 Task: Create a task  Add support for internationalization to the mobile app , assign it to team member softage.6@softage.net in the project Trailblazer and update the status of the task to  Off Track , set the priority of the task to Medium.
Action: Mouse moved to (23, 49)
Screenshot: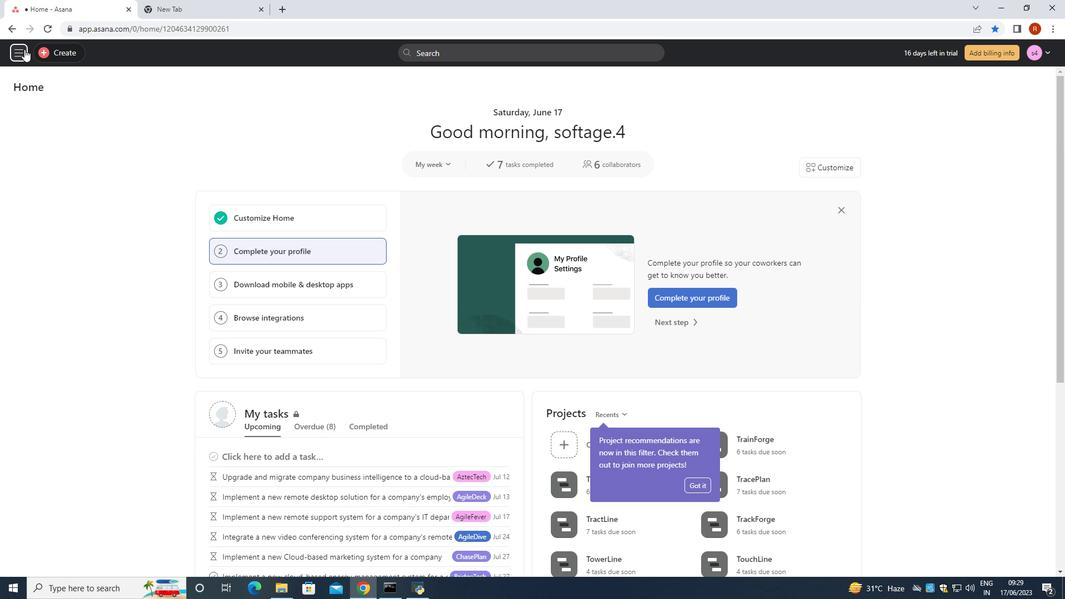 
Action: Mouse pressed left at (23, 49)
Screenshot: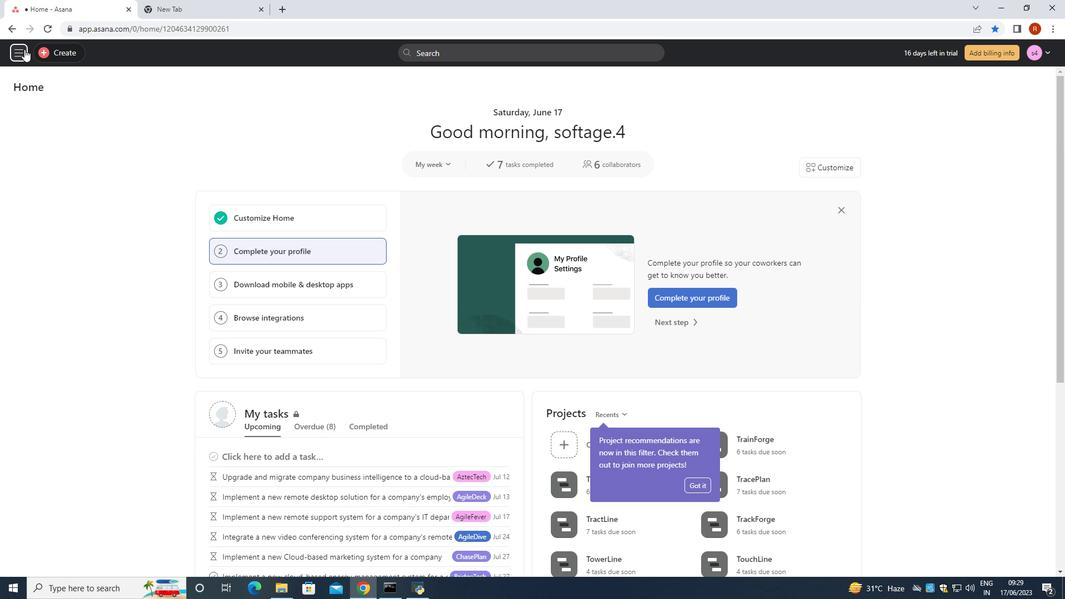 
Action: Mouse moved to (60, 398)
Screenshot: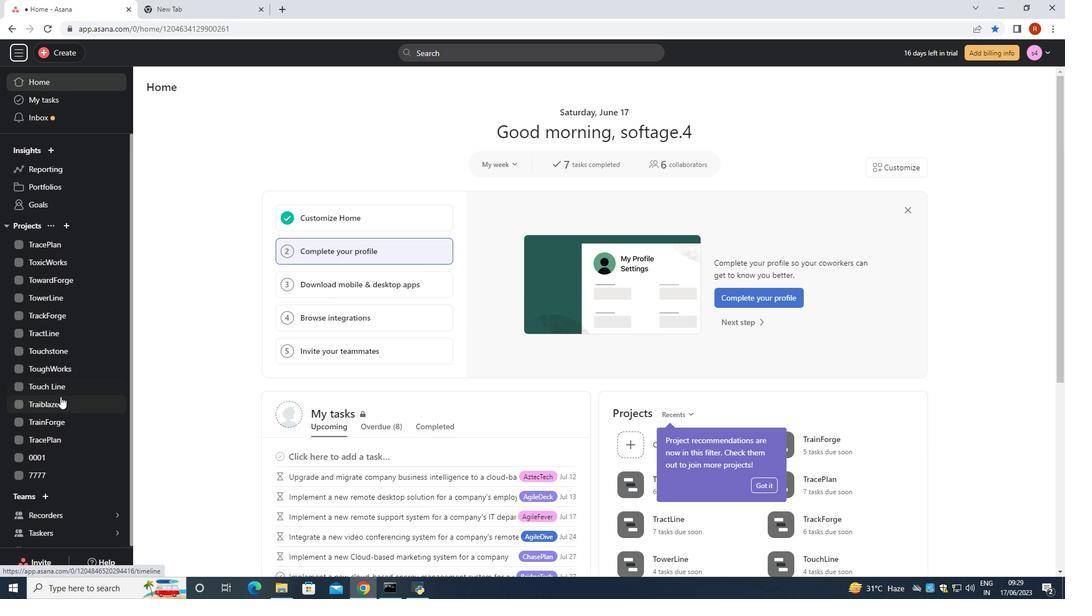 
Action: Mouse pressed left at (60, 398)
Screenshot: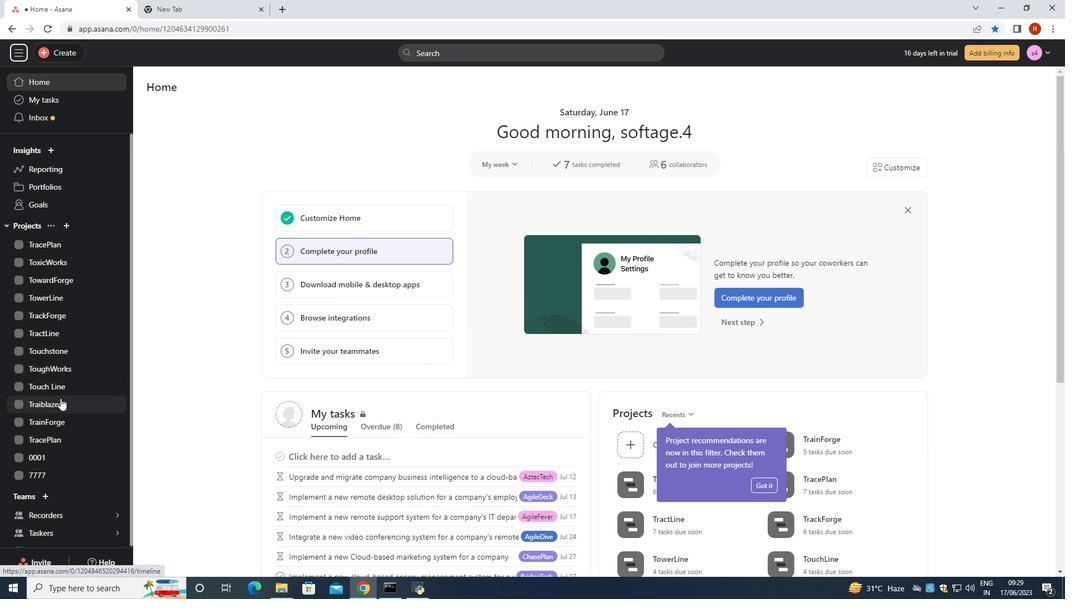 
Action: Mouse moved to (177, 143)
Screenshot: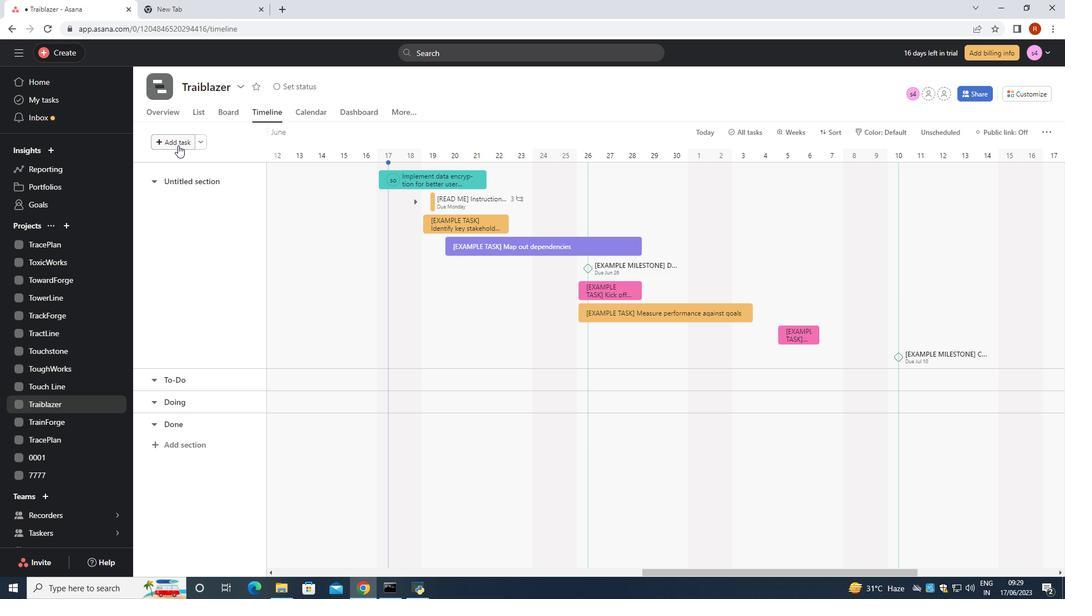 
Action: Mouse pressed left at (177, 143)
Screenshot: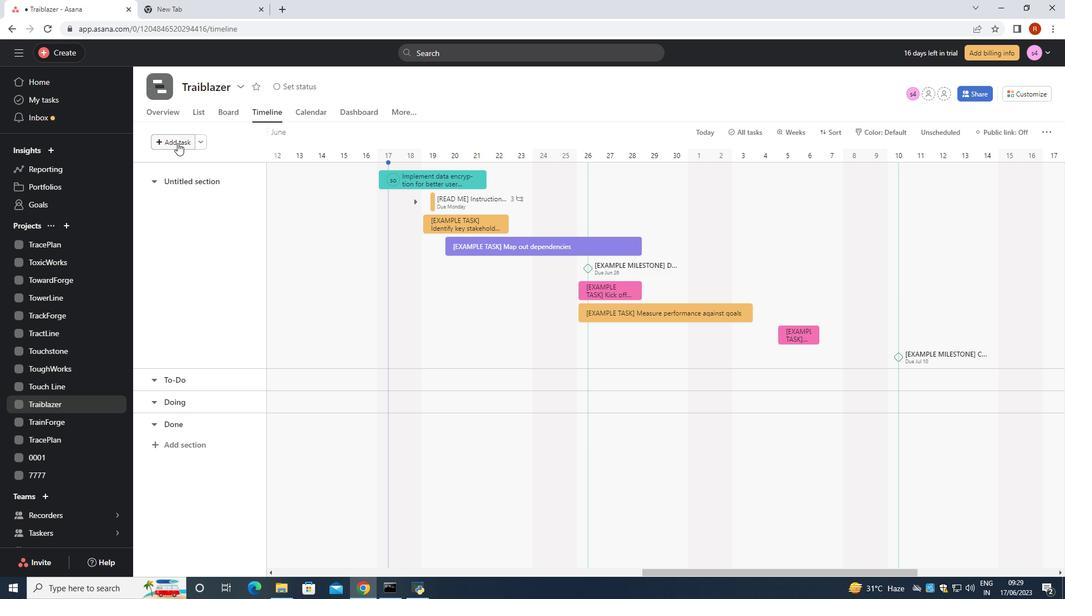 
Action: Key pressed <Key.shift><Key.shift><Key.shift>Add<Key.space>support<Key.space>for<Key.space>intr<Key.backspace>ernationlization<Key.space>to<Key.space>the<Key.space><Key.left><Key.left><Key.left><Key.left><Key.left><Key.left><Key.left><Key.left><Key.left><Key.left><Key.left><Key.left><Key.left><Key.left><Key.left><Key.left><Key.left><Key.left><Key.left><Key.left><Key.left><Key.right><Key.right><Key.right><Key.right><Key.right>a<Key.right><Key.right><Key.right><Key.right><Key.right><Key.right><Key.right><Key.right><Key.right><Key.right><Key.right><Key.right><Key.right><Key.right><Key.right><Key.right><Key.right><Key.right><Key.right><Key.right><Key.right><Key.right><Key.right><Key.right>mobile<Key.space>app<Key.enter>
Screenshot: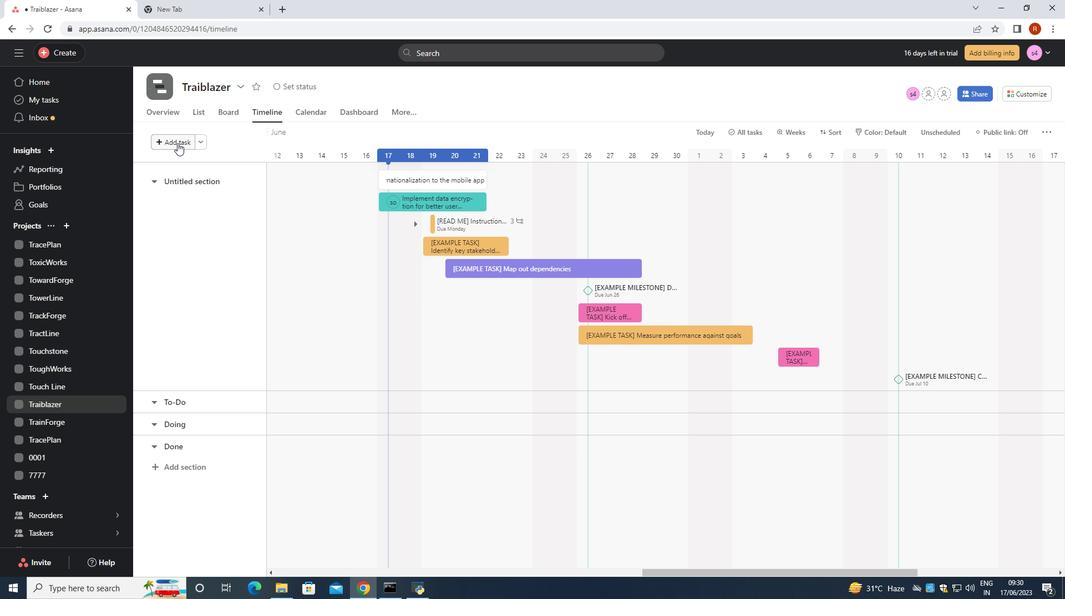 
Action: Mouse moved to (432, 180)
Screenshot: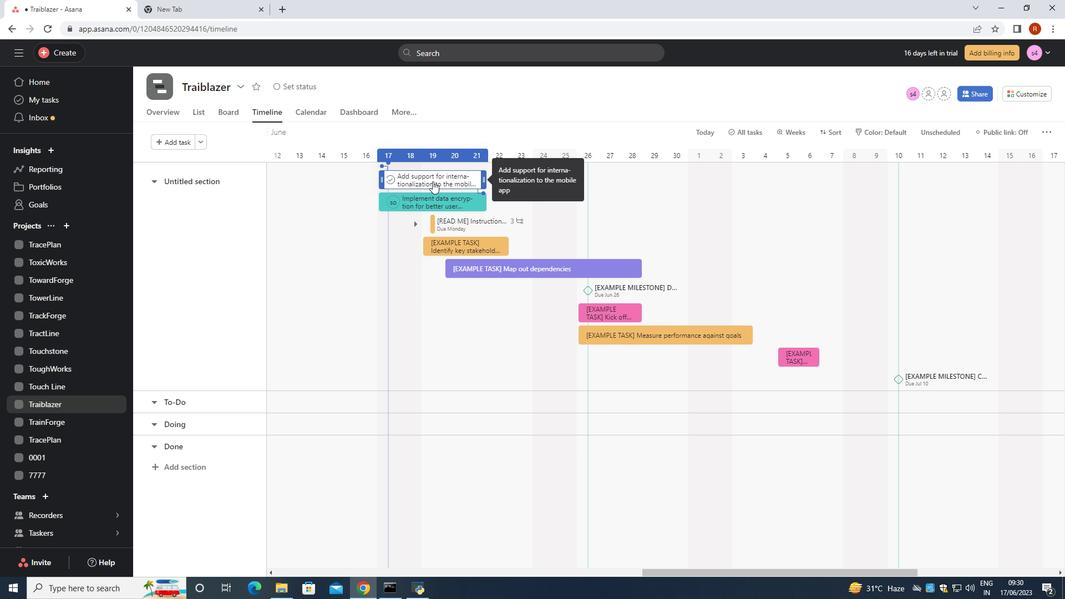 
Action: Mouse pressed left at (432, 180)
Screenshot: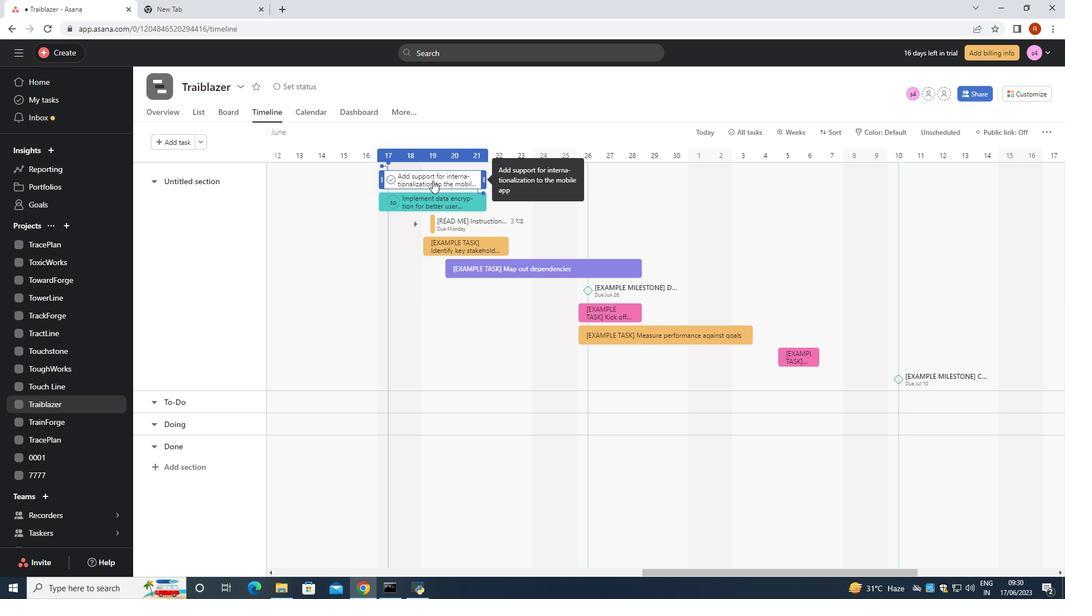 
Action: Mouse moved to (789, 200)
Screenshot: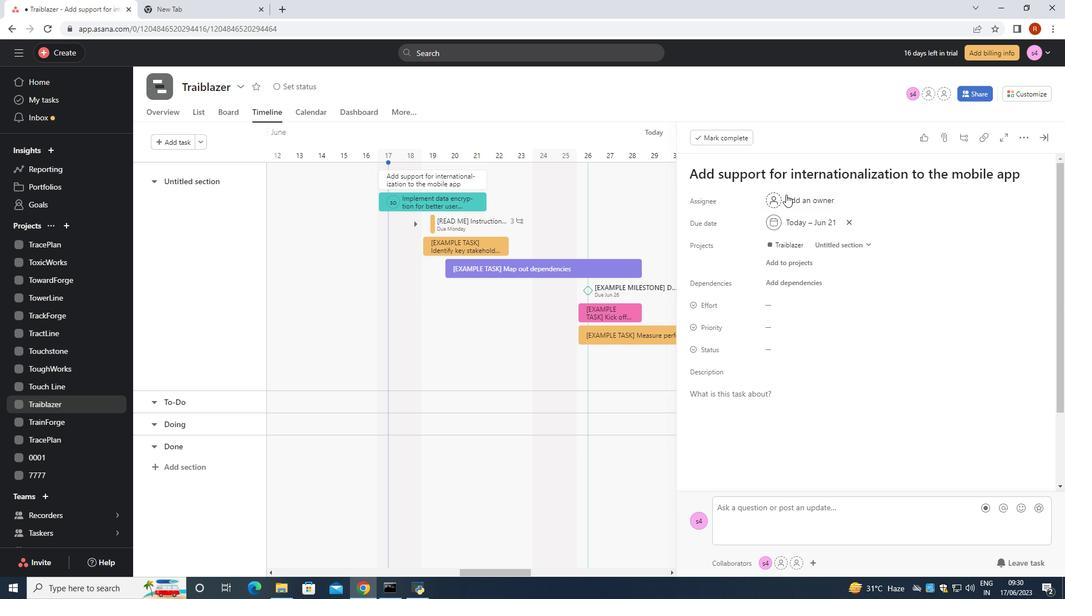 
Action: Mouse pressed left at (789, 200)
Screenshot: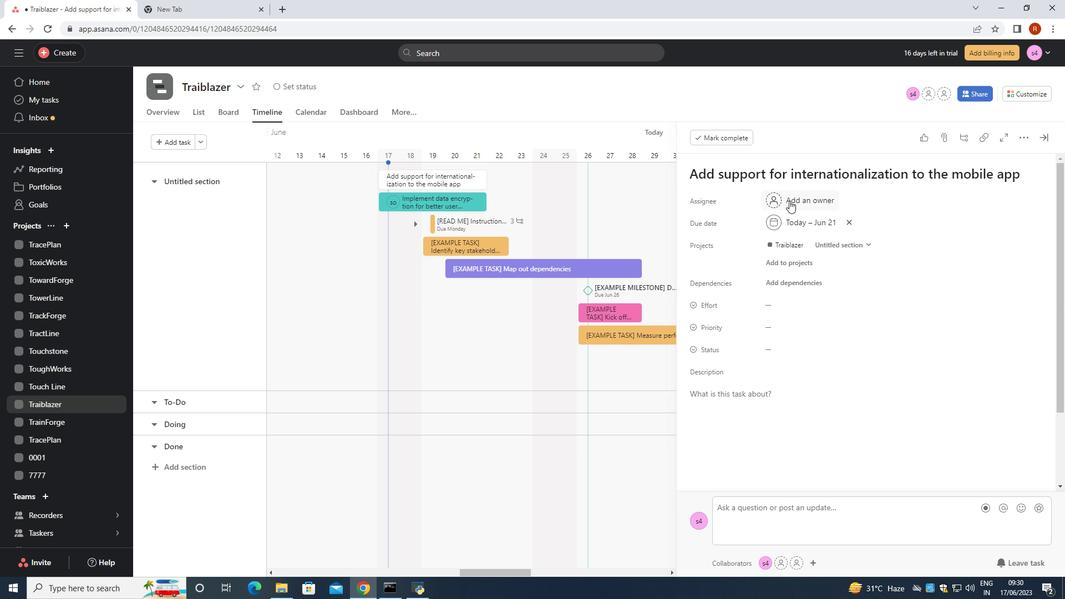 
Action: Mouse moved to (789, 201)
Screenshot: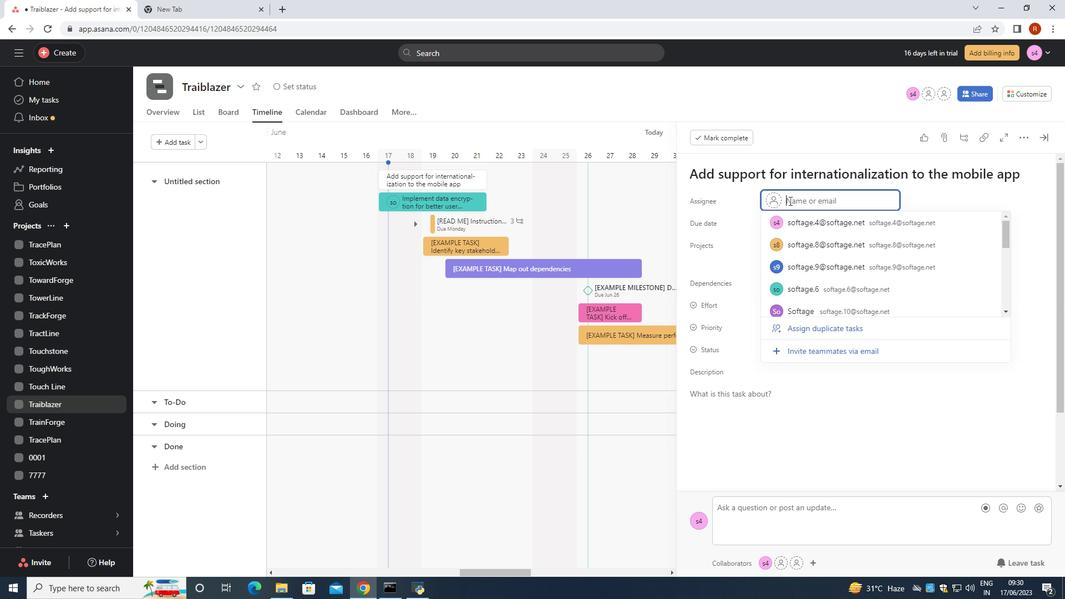 
Action: Key pressed <Key.shift>Softah<Key.backspace>ge.6<Key.shift>@softage.net
Screenshot: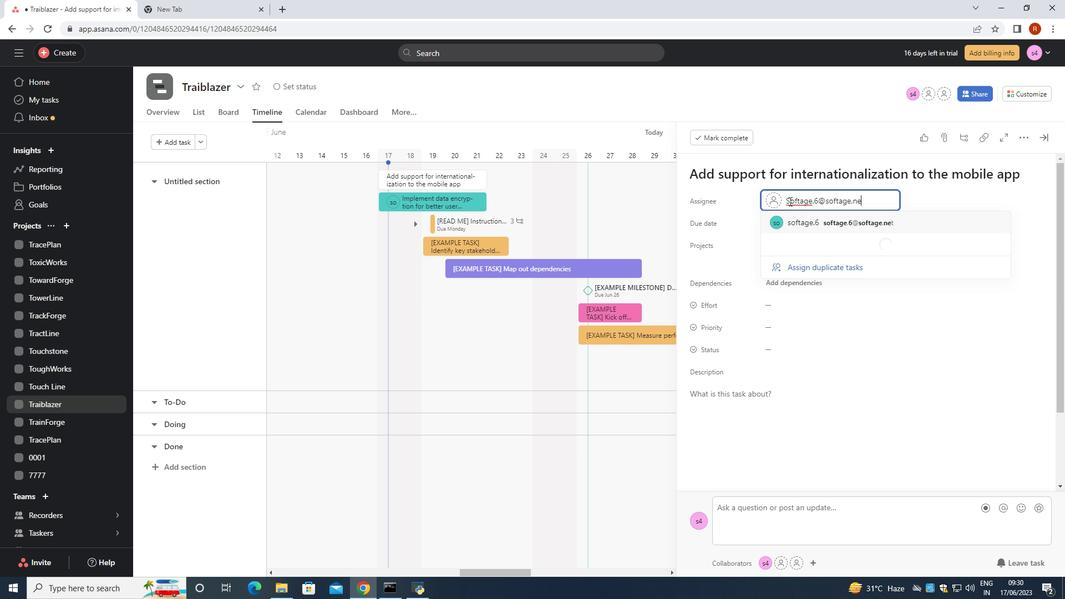 
Action: Mouse moved to (862, 219)
Screenshot: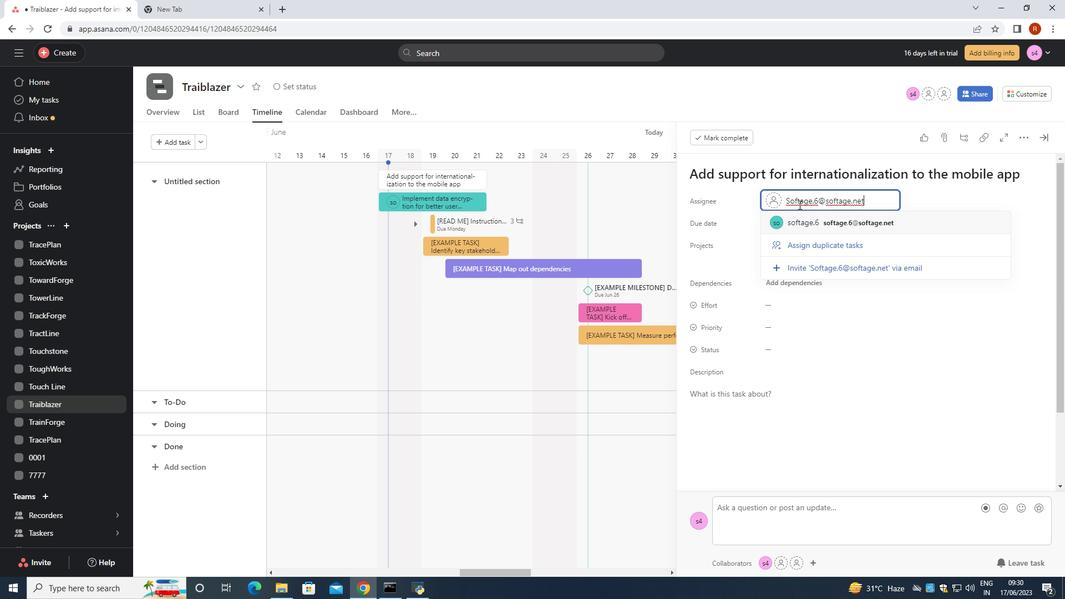 
Action: Mouse pressed left at (862, 219)
Screenshot: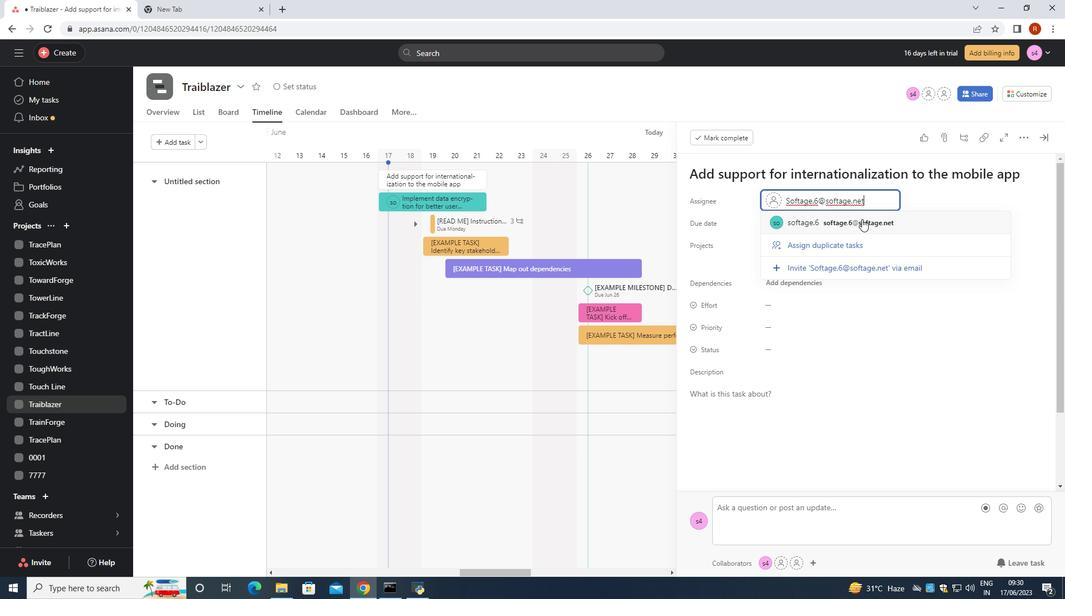 
Action: Mouse moved to (769, 350)
Screenshot: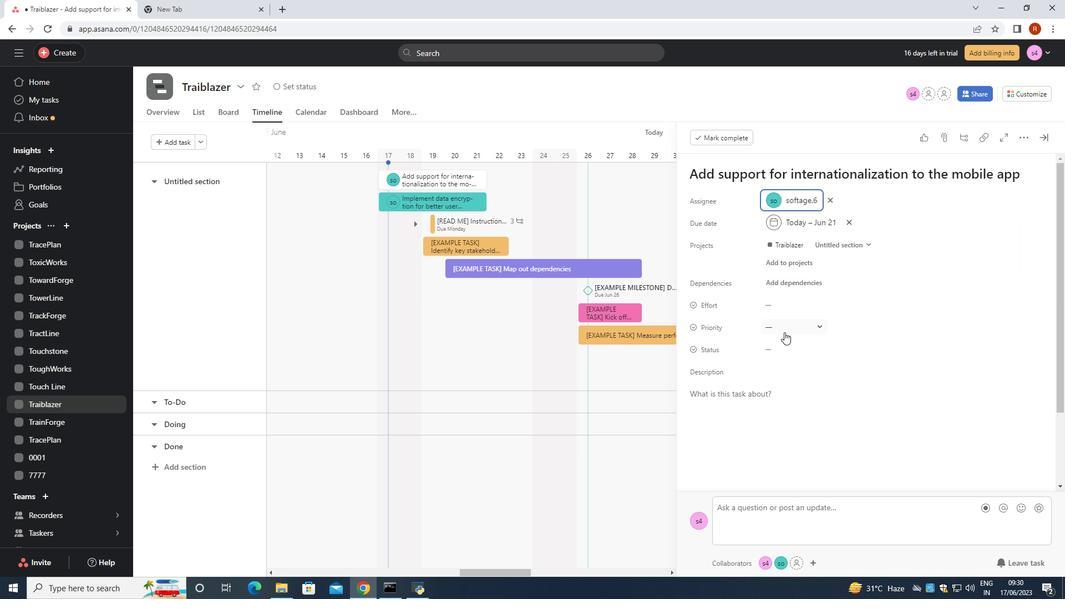 
Action: Mouse pressed left at (769, 350)
Screenshot: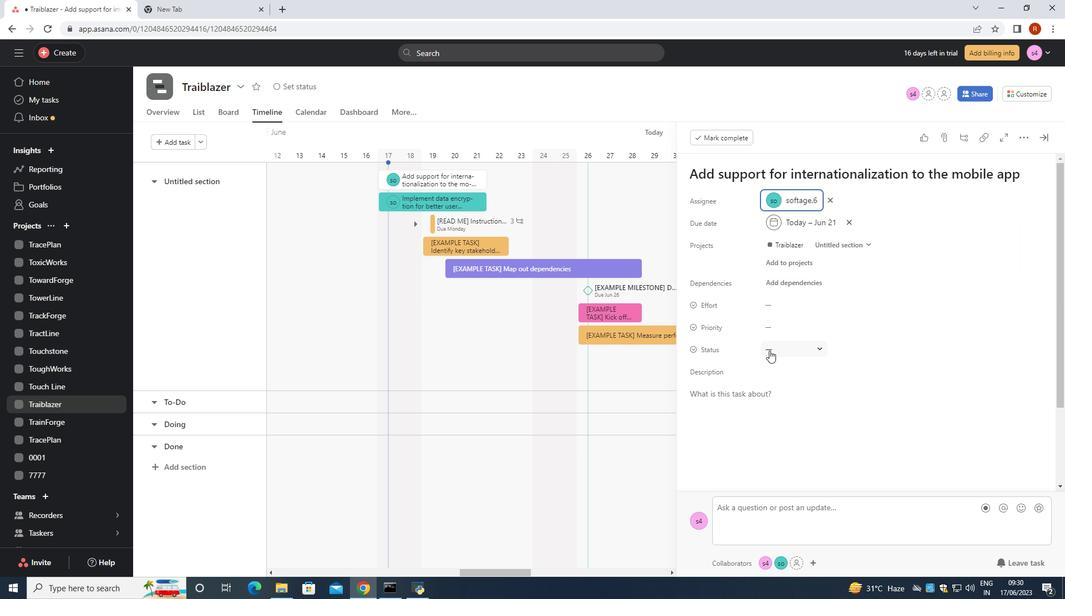 
Action: Mouse moved to (804, 432)
Screenshot: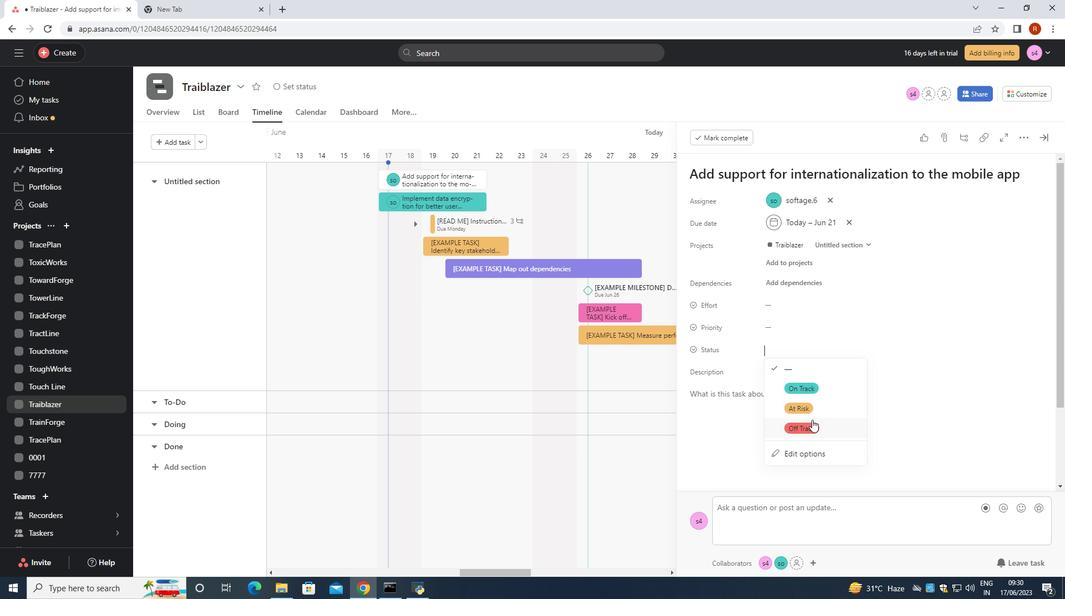 
Action: Mouse pressed left at (804, 432)
Screenshot: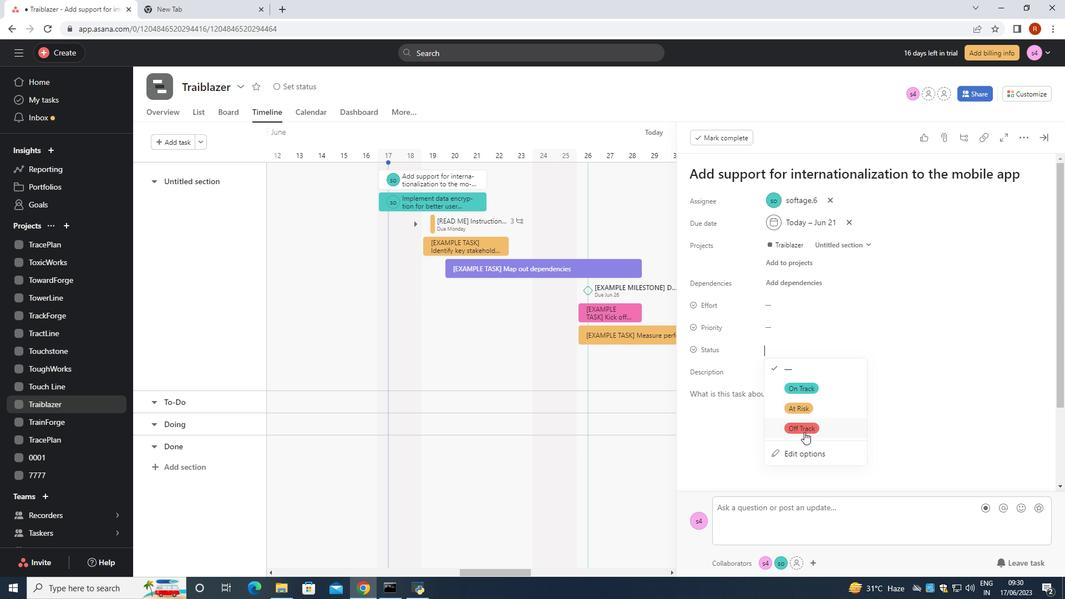 
Action: Mouse moved to (785, 330)
Screenshot: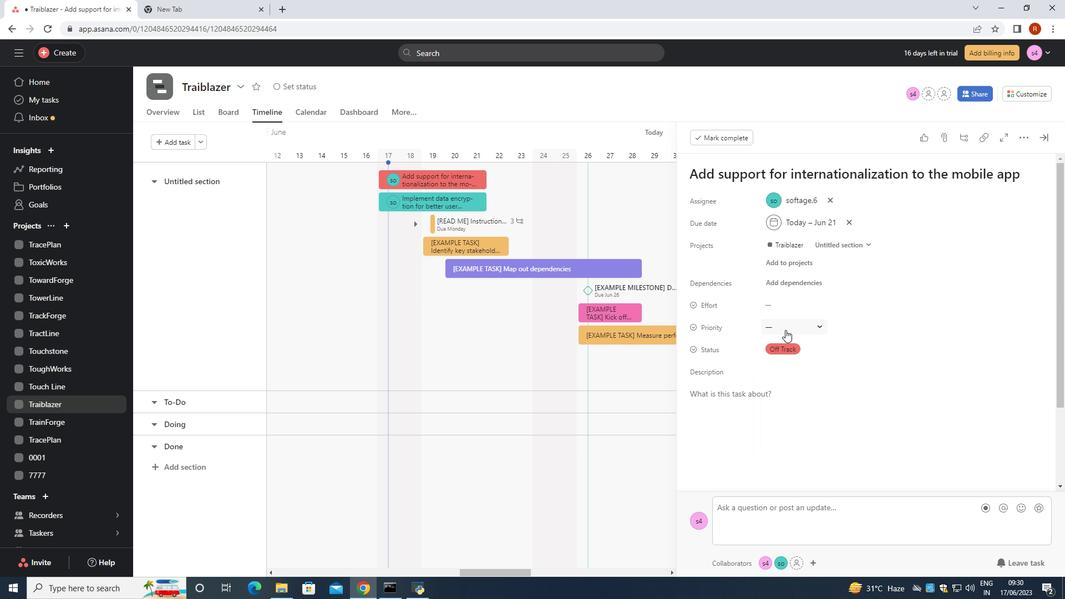 
Action: Mouse pressed left at (785, 330)
Screenshot: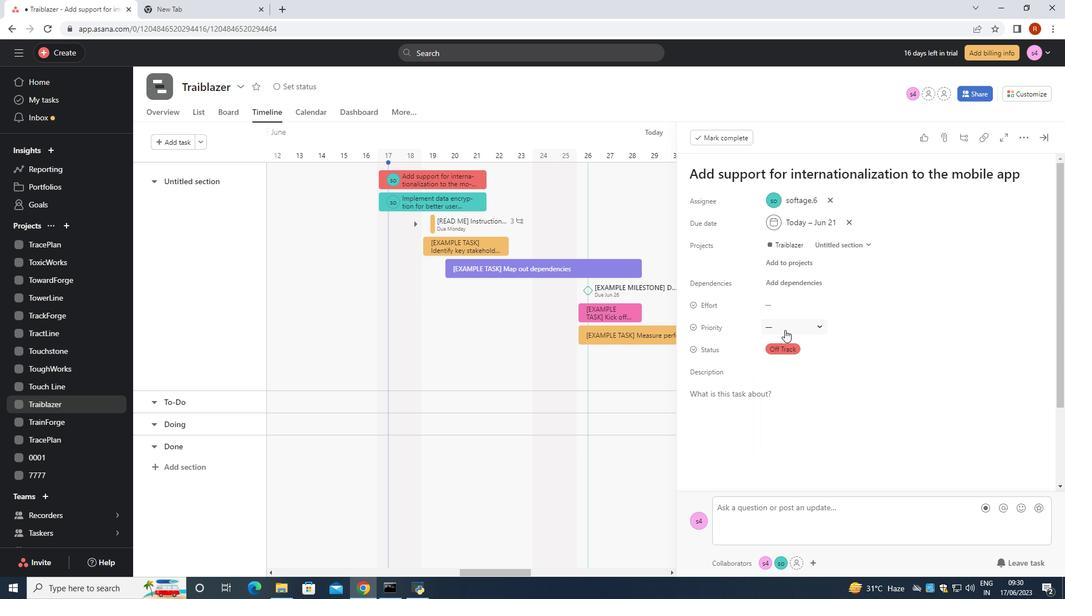 
Action: Mouse moved to (798, 386)
Screenshot: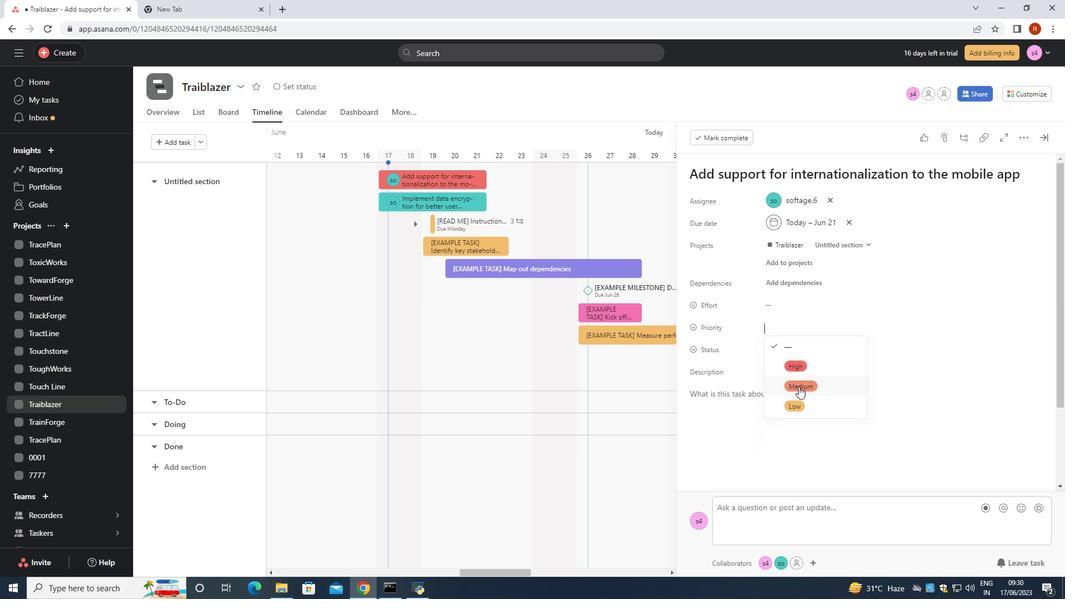 
Action: Mouse pressed left at (798, 386)
Screenshot: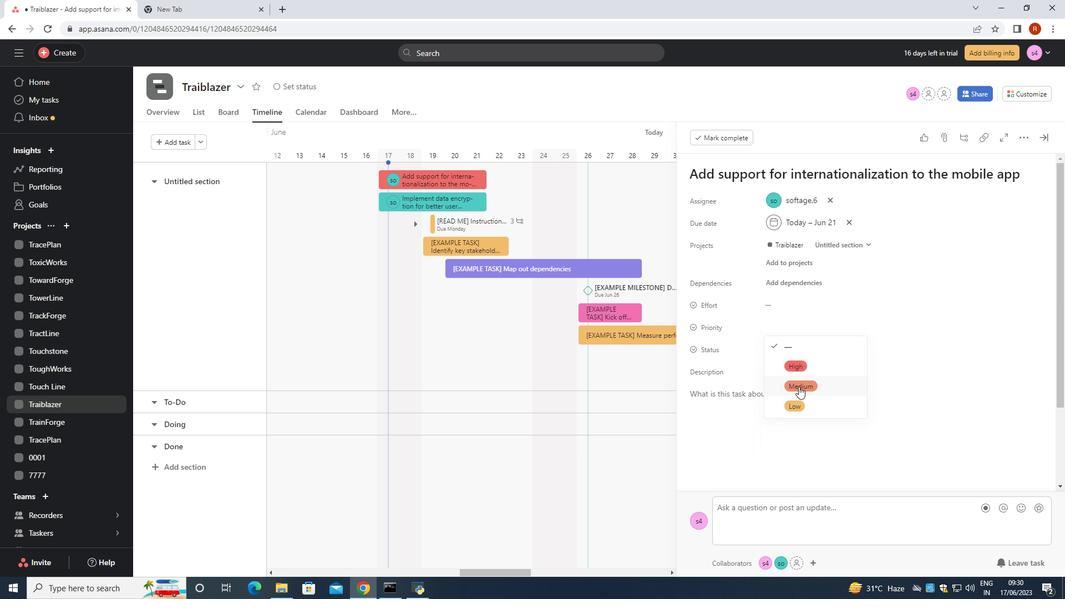 
Action: Mouse moved to (1039, 142)
Screenshot: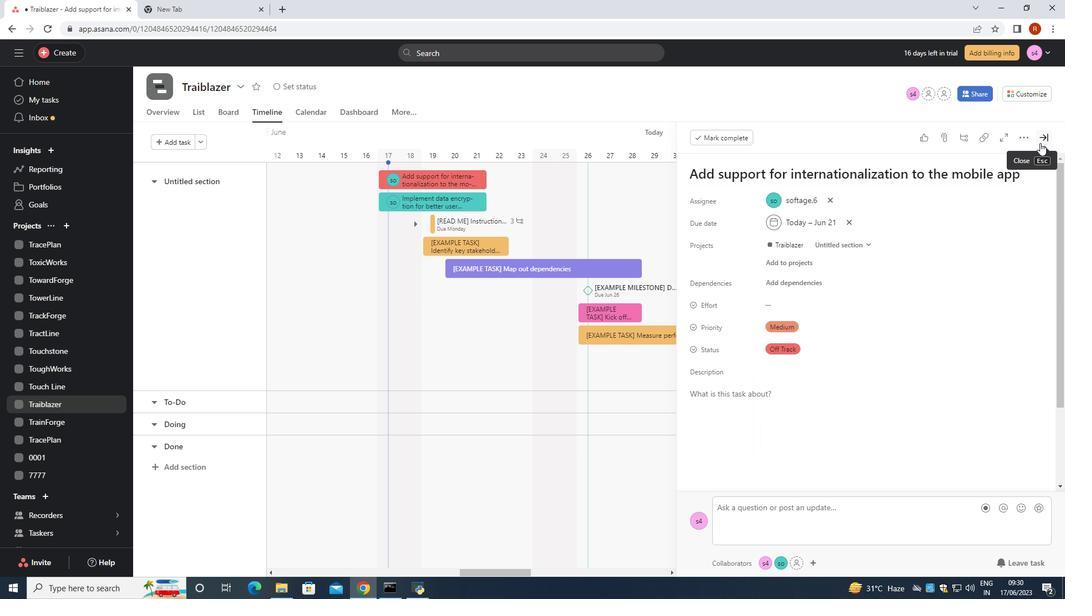 
Action: Mouse pressed left at (1039, 142)
Screenshot: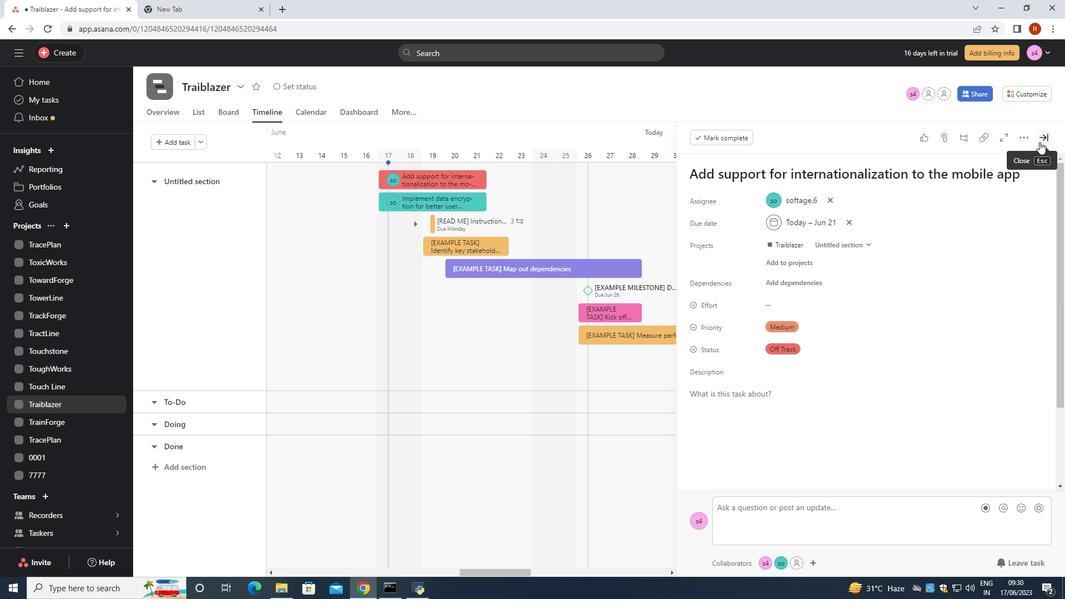 
Action: Mouse moved to (1039, 141)
Screenshot: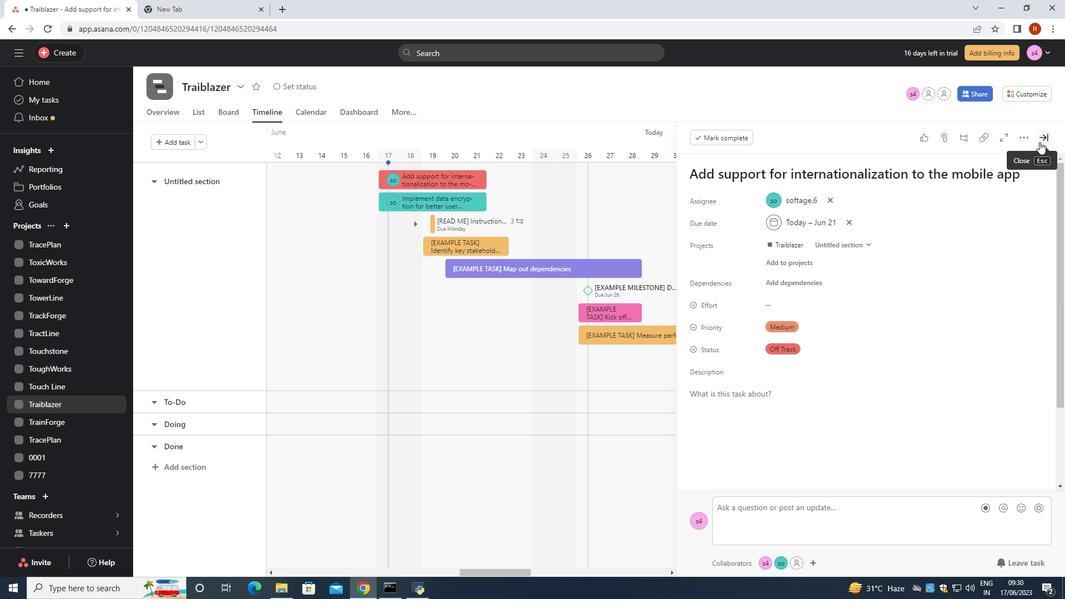 
